 Task: Look for houses.
Action: Mouse moved to (559, 55)
Screenshot: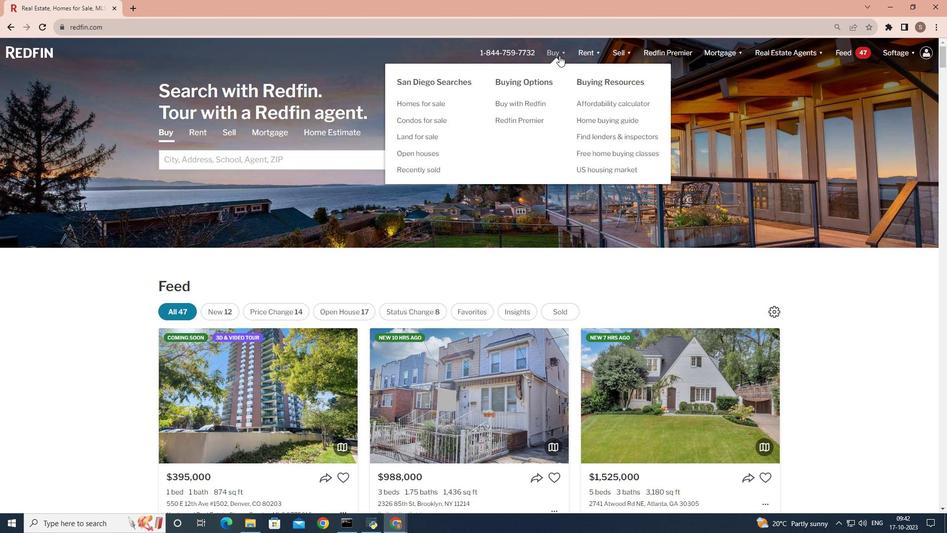 
Action: Mouse pressed left at (559, 55)
Screenshot: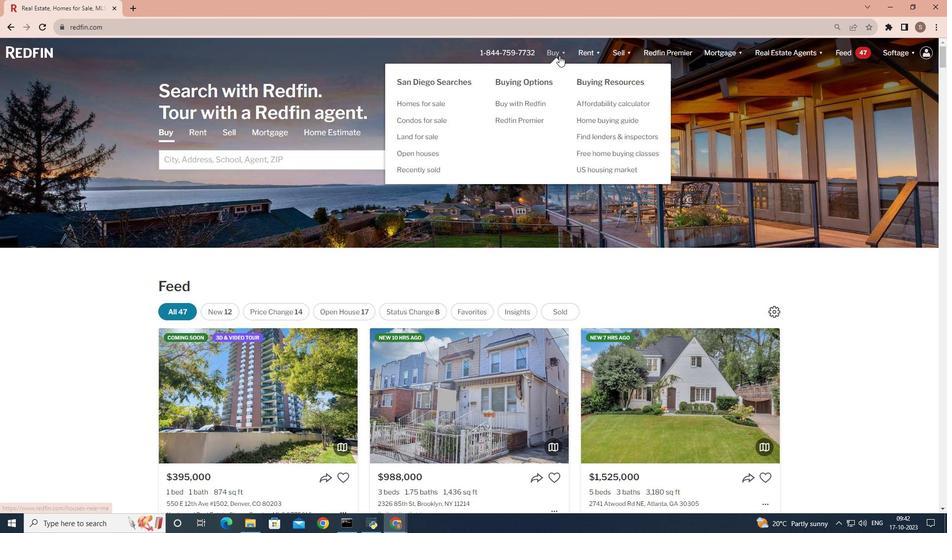 
Action: Mouse moved to (221, 218)
Screenshot: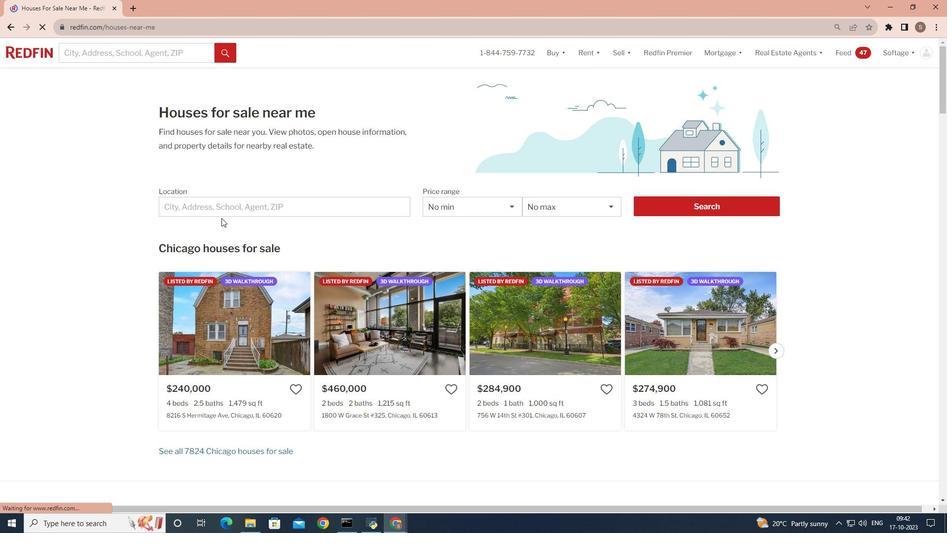
Action: Mouse pressed left at (221, 218)
Screenshot: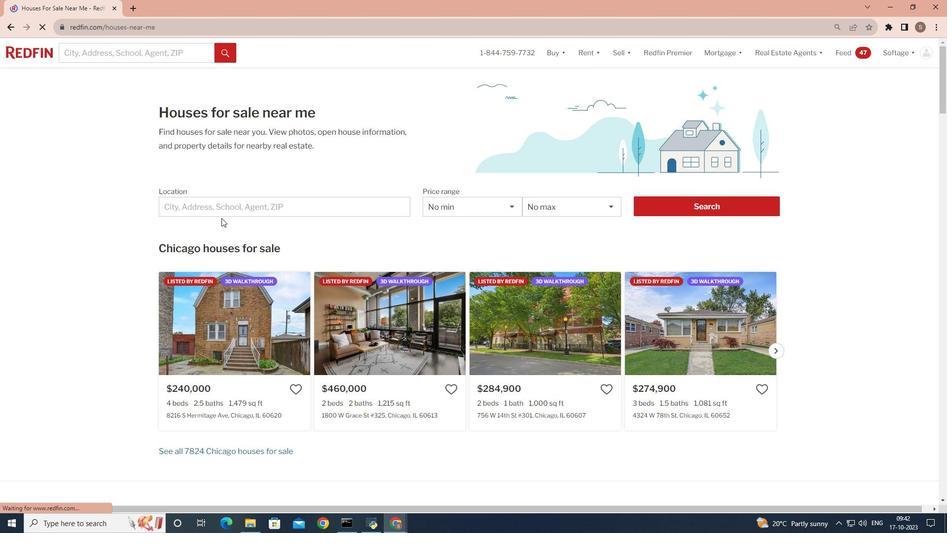 
Action: Mouse moved to (218, 206)
Screenshot: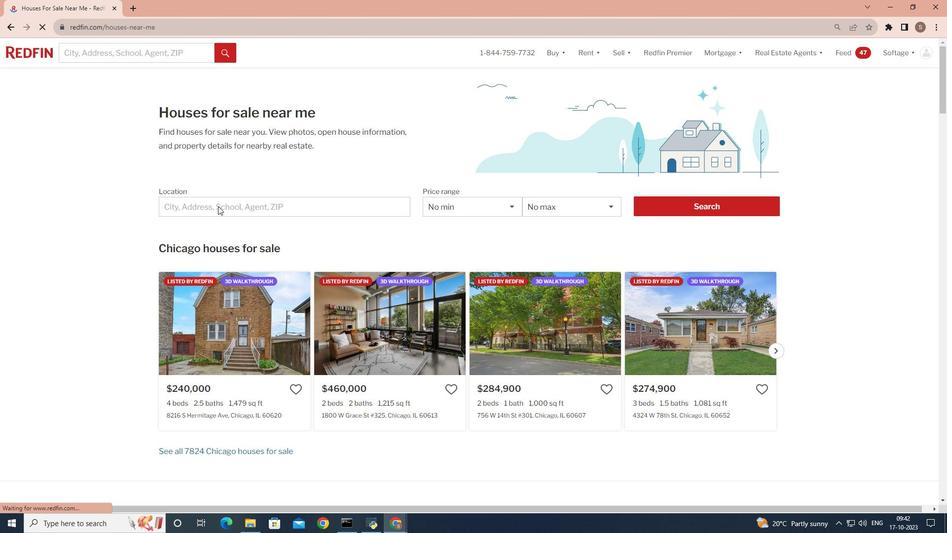 
Action: Mouse pressed left at (218, 206)
Screenshot: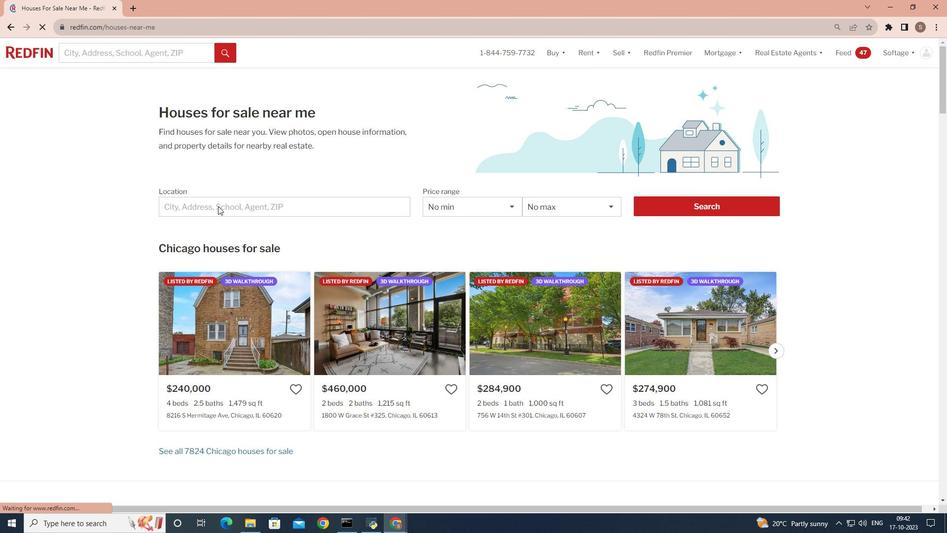 
Action: Mouse pressed left at (218, 206)
Screenshot: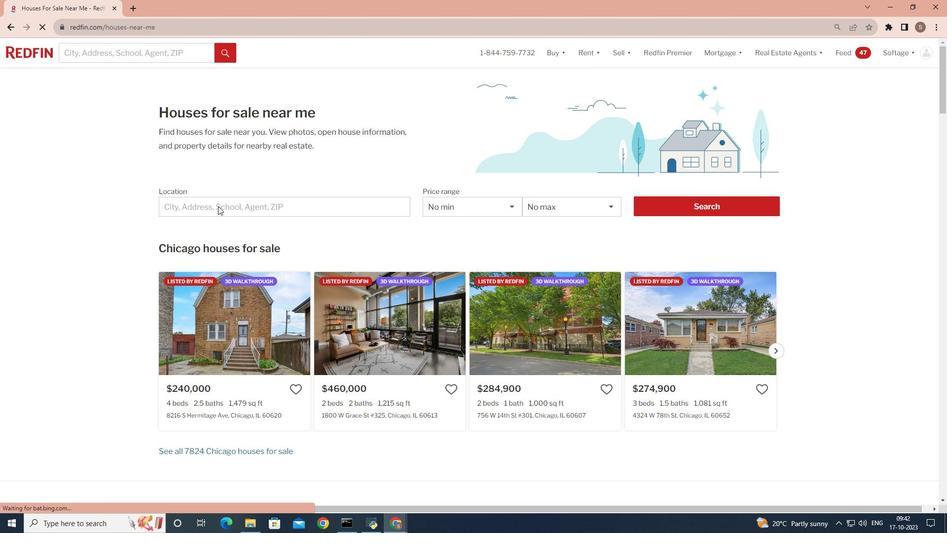 
Action: Mouse moved to (213, 206)
Screenshot: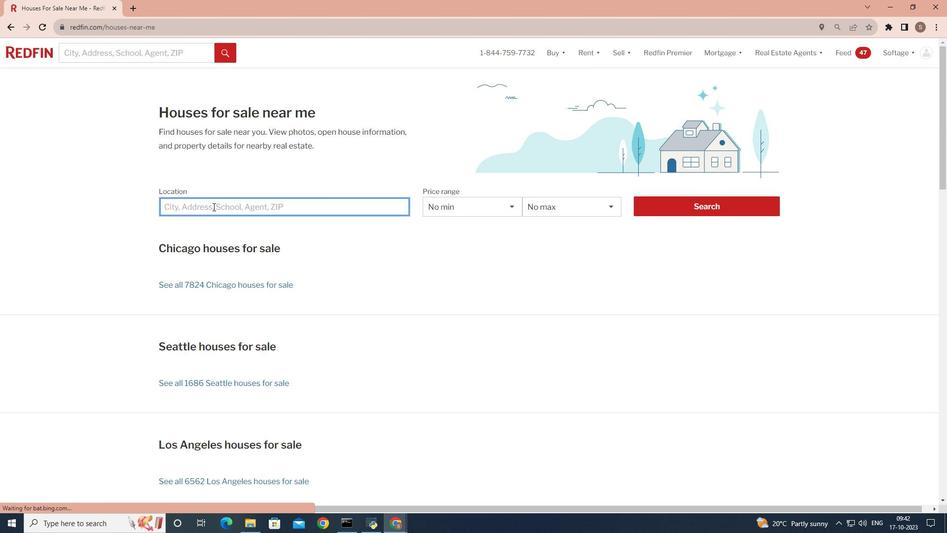
Action: Key pressed <Key.shift>San<Key.space><Key.shift>Diego
Screenshot: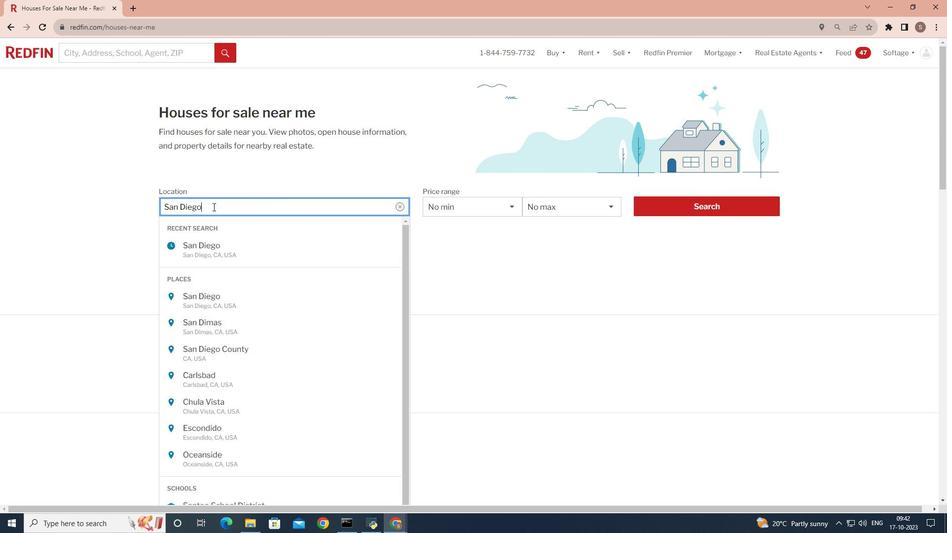 
Action: Mouse moved to (672, 203)
Screenshot: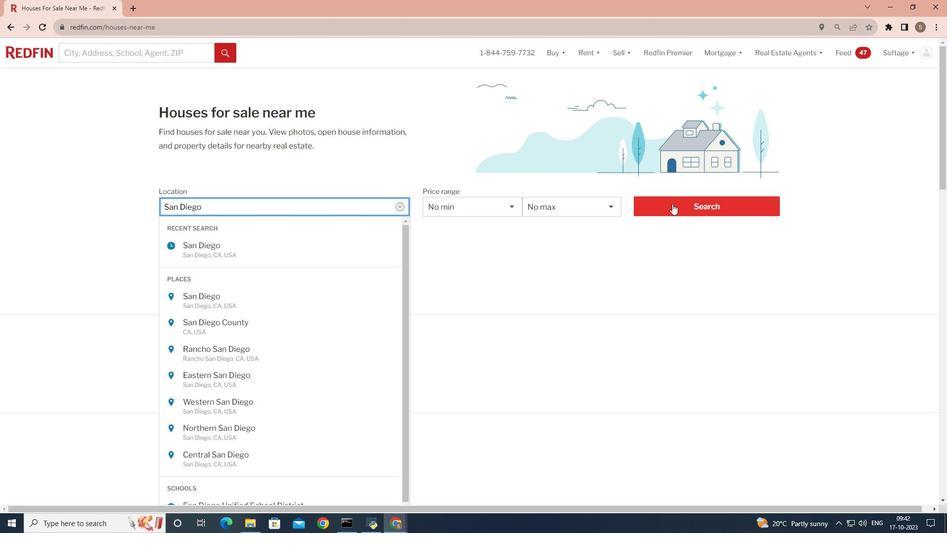 
Action: Mouse pressed left at (672, 203)
Screenshot: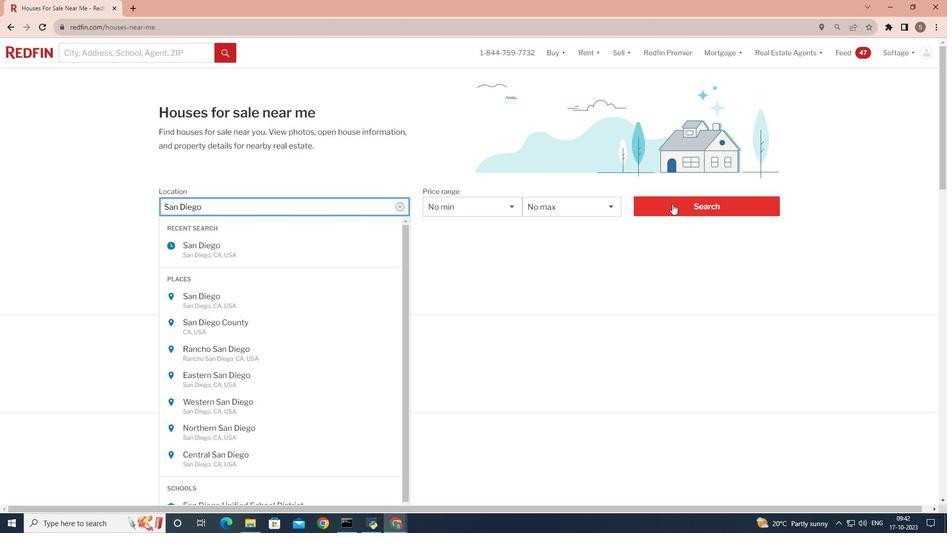 
Action: Mouse pressed left at (672, 203)
Screenshot: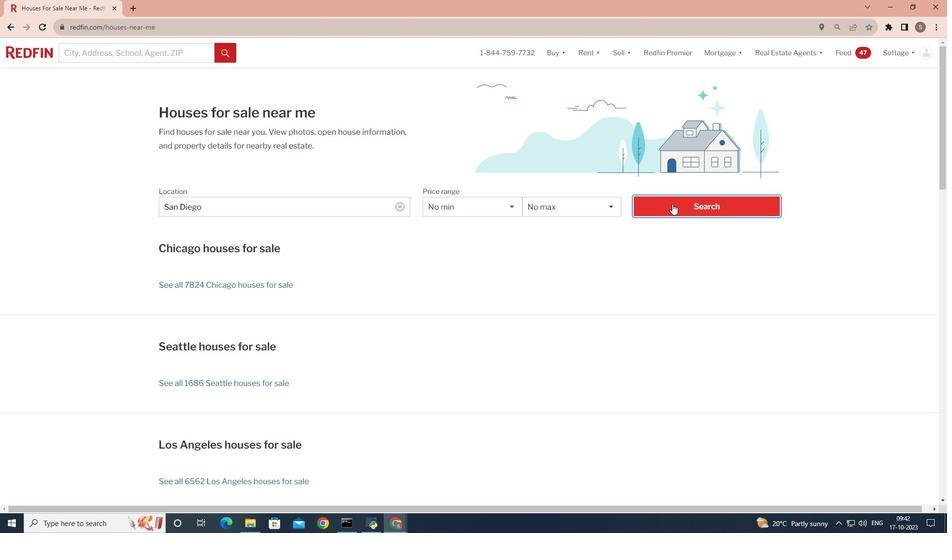 
Action: Mouse pressed left at (672, 203)
Screenshot: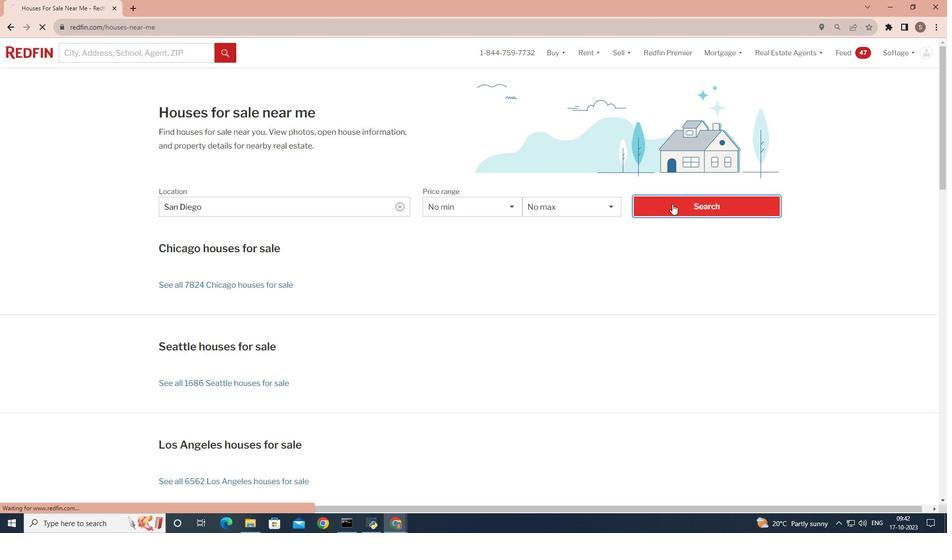 
Action: Mouse moved to (843, 118)
Screenshot: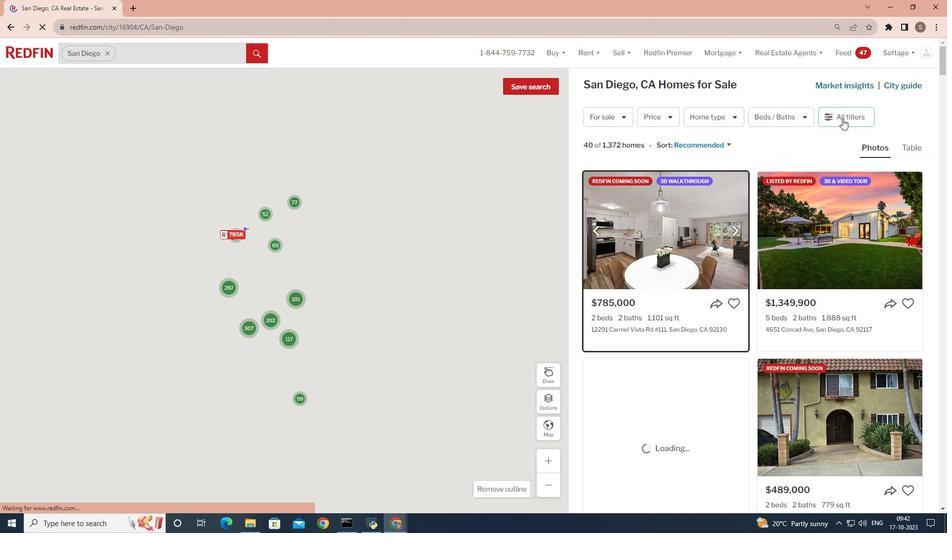
Action: Mouse pressed left at (843, 118)
Screenshot: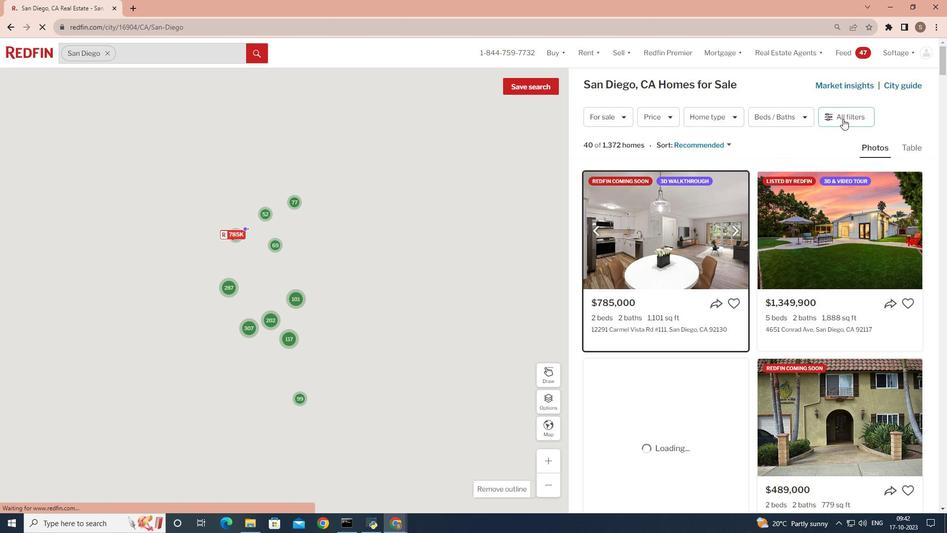 
Action: Mouse pressed left at (843, 118)
Screenshot: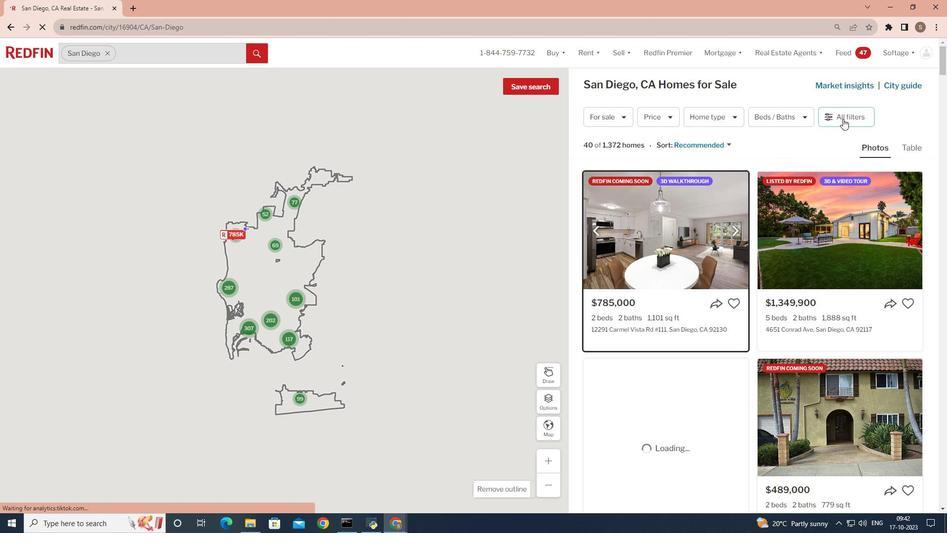 
Action: Mouse moved to (854, 116)
Screenshot: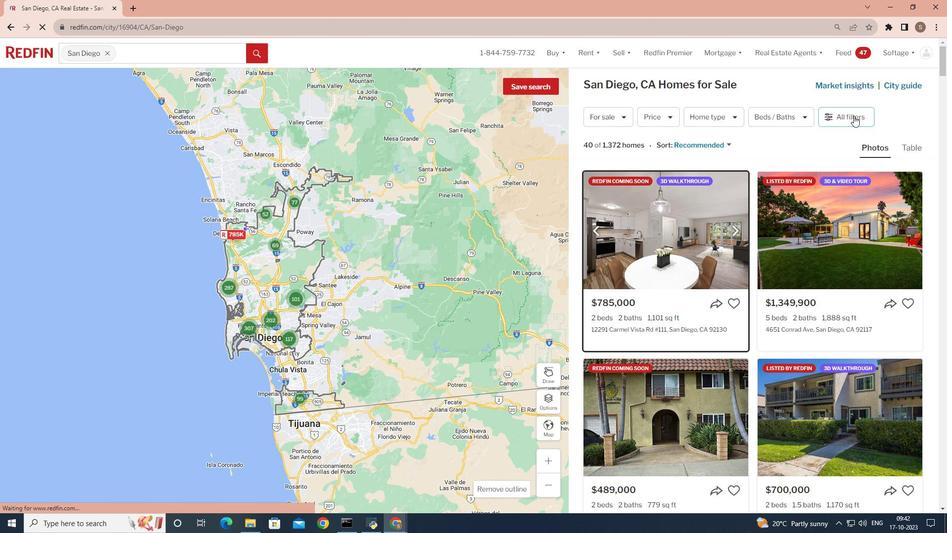 
Action: Mouse pressed left at (854, 116)
Screenshot: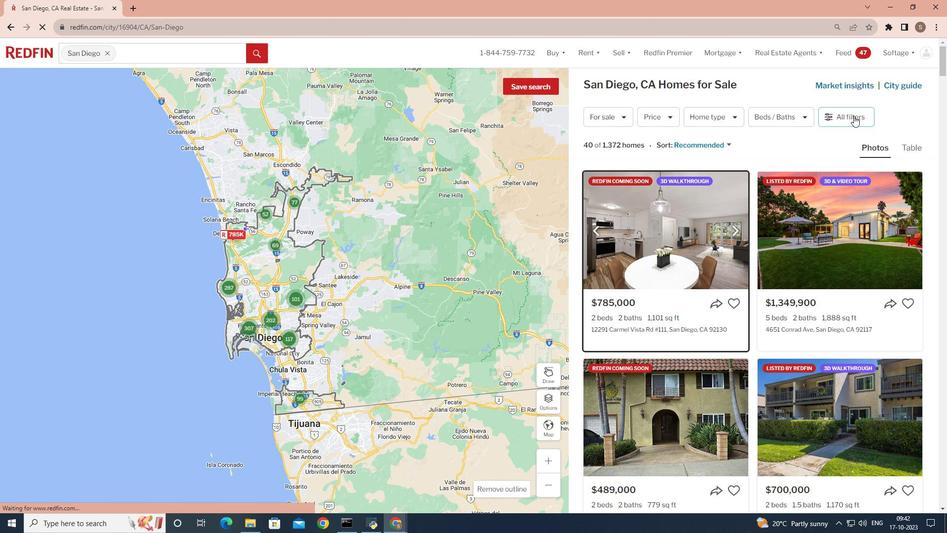 
Action: Mouse pressed left at (854, 116)
Screenshot: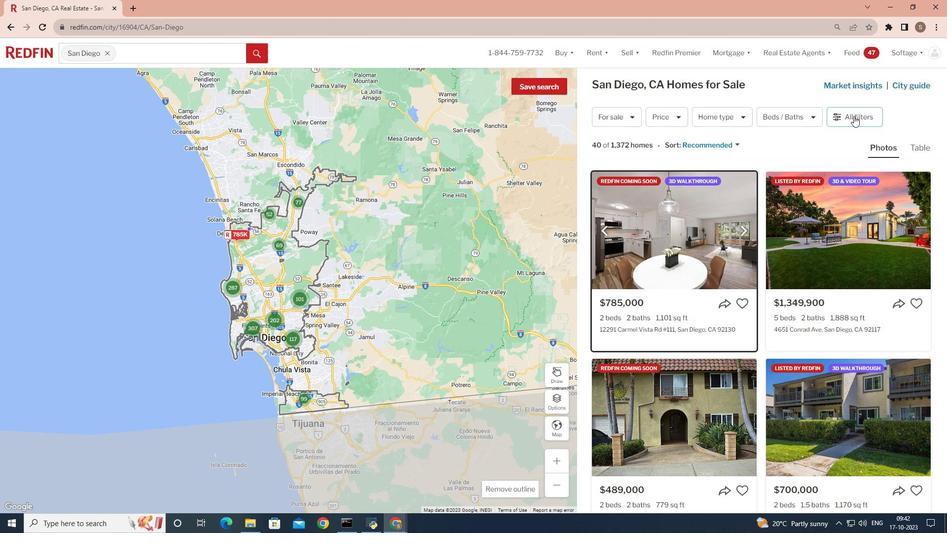
Action: Mouse moved to (687, 414)
Screenshot: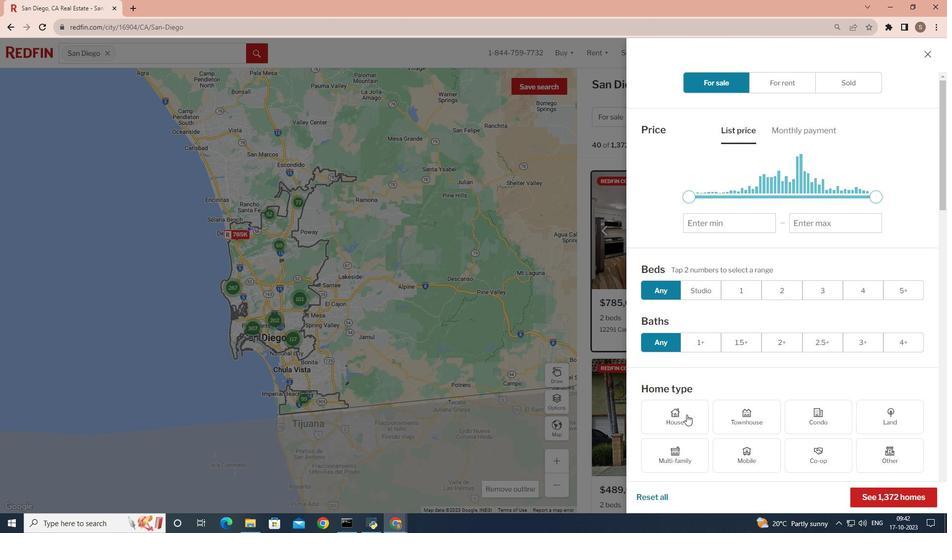 
Action: Mouse pressed left at (687, 414)
Screenshot: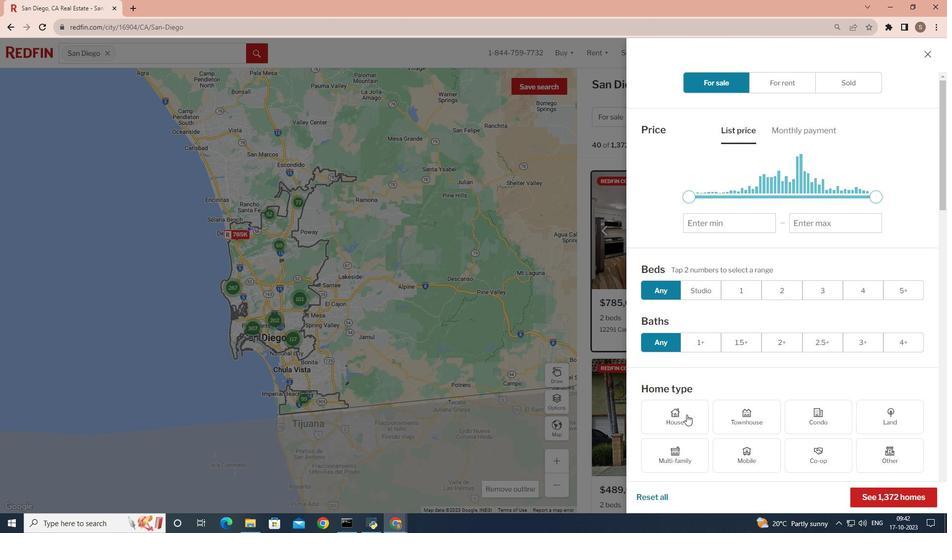 
Action: Mouse moved to (871, 501)
Screenshot: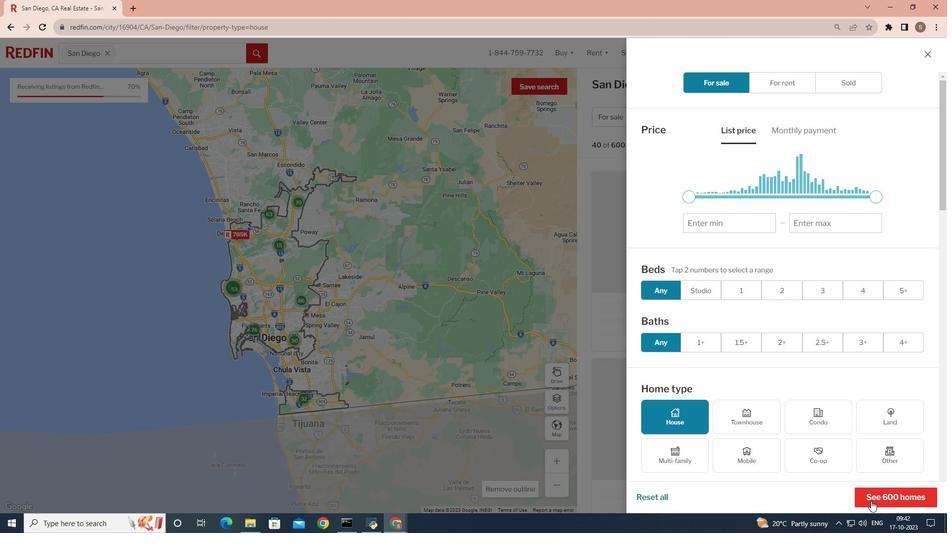 
Action: Mouse pressed left at (871, 501)
Screenshot: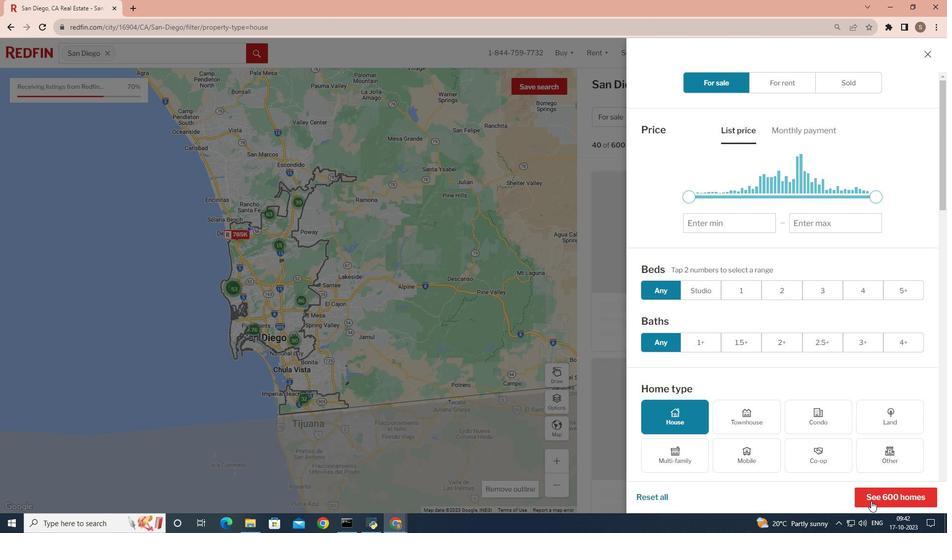 
Action: Mouse moved to (851, 490)
Screenshot: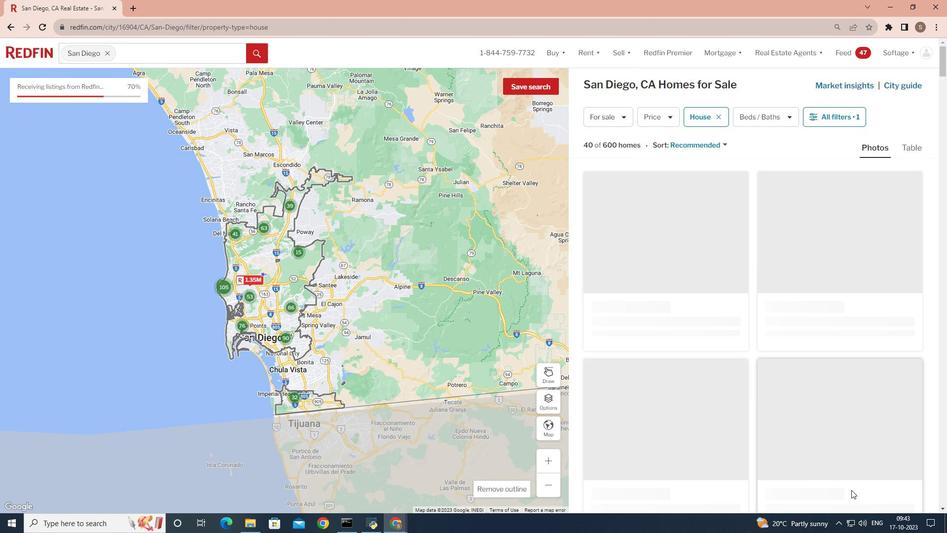 
